 Task: Create in the project ArchTech in Backlog an issue 'Integrate a new offline mode feature into an existing mobile application to enhance user experience in low or no network connectivity situations', assign it to team member softage.2@softage.net and change the status to IN PROGRESS. Create in the project ArchTech in Backlog an issue 'Develop a new tool for automated testing of web application API correctness and performance', assign it to team member softage.3@softage.net and change the status to IN PROGRESS
Action: Mouse moved to (168, 52)
Screenshot: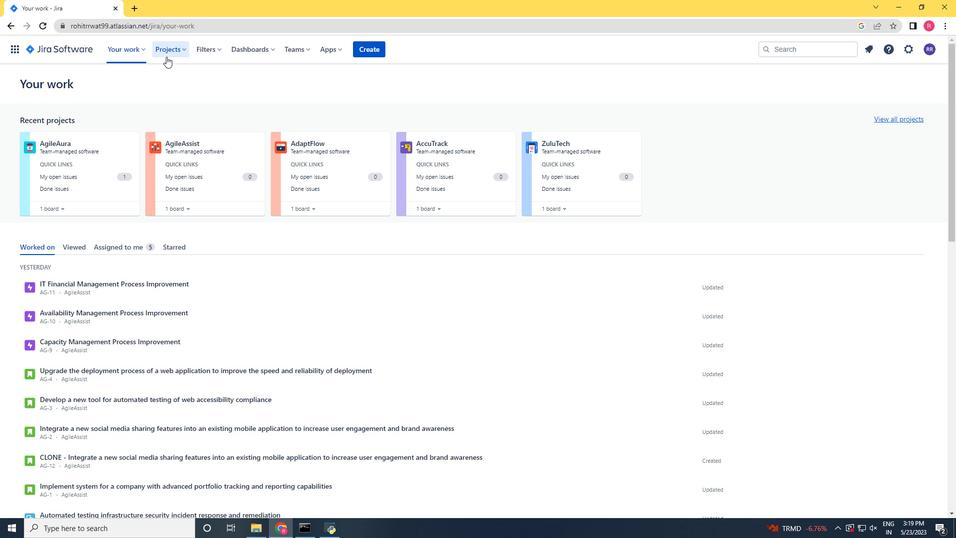 
Action: Mouse pressed left at (168, 52)
Screenshot: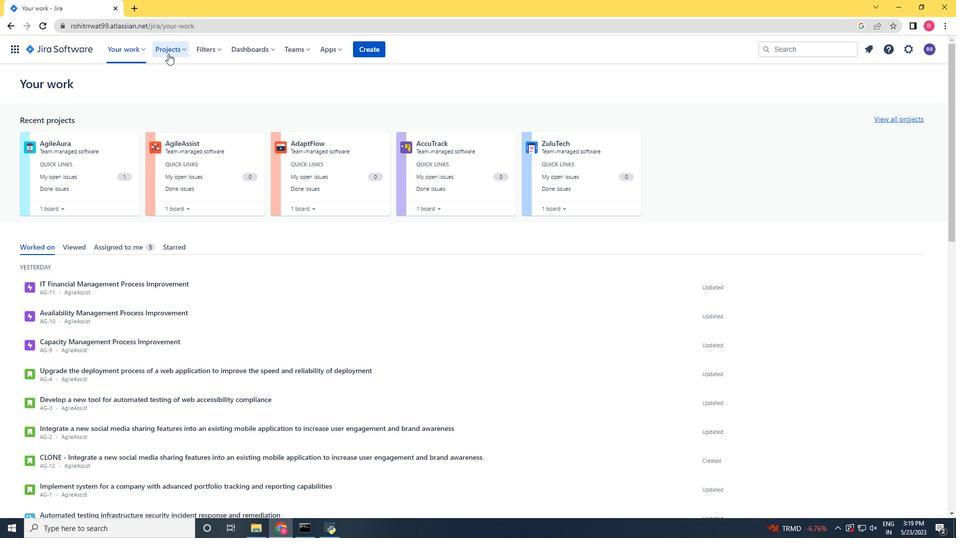 
Action: Mouse moved to (188, 102)
Screenshot: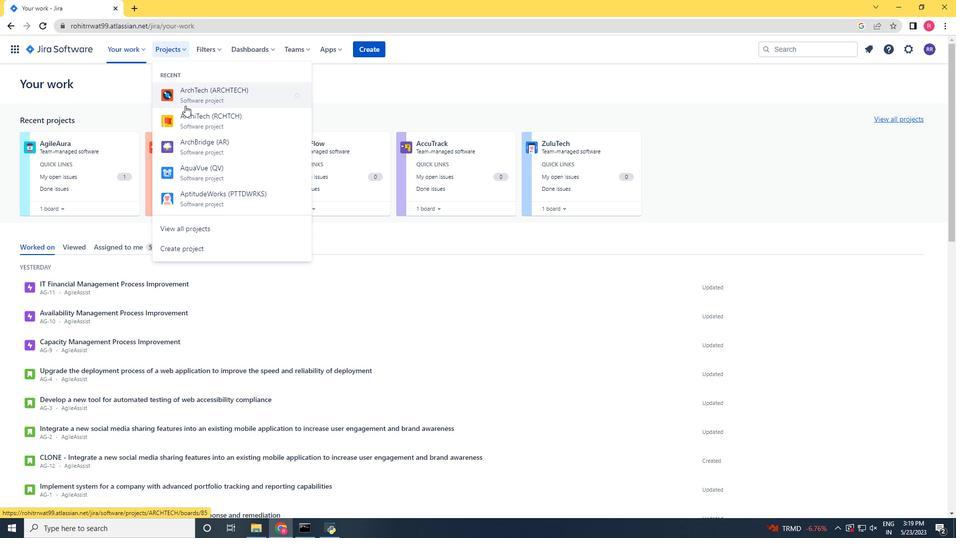 
Action: Mouse pressed left at (188, 102)
Screenshot: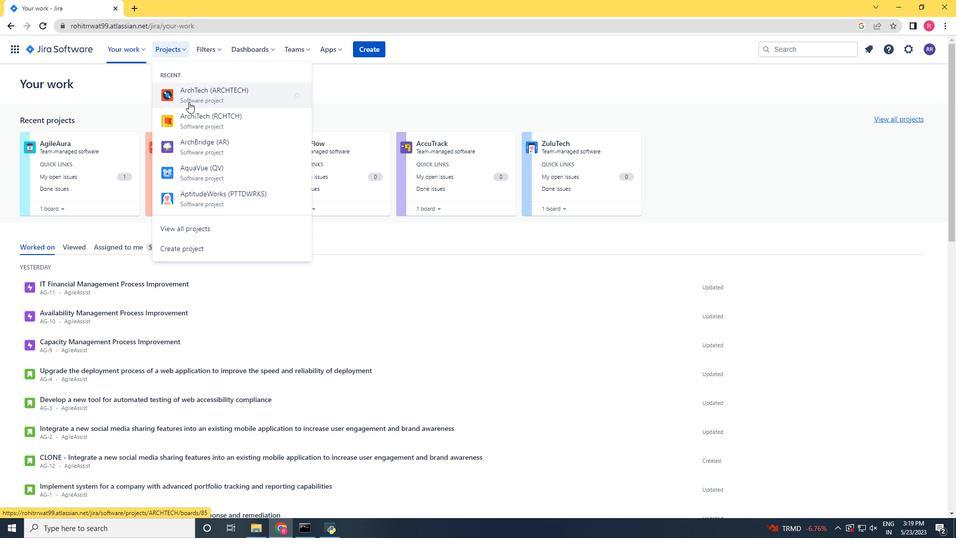 
Action: Mouse moved to (44, 148)
Screenshot: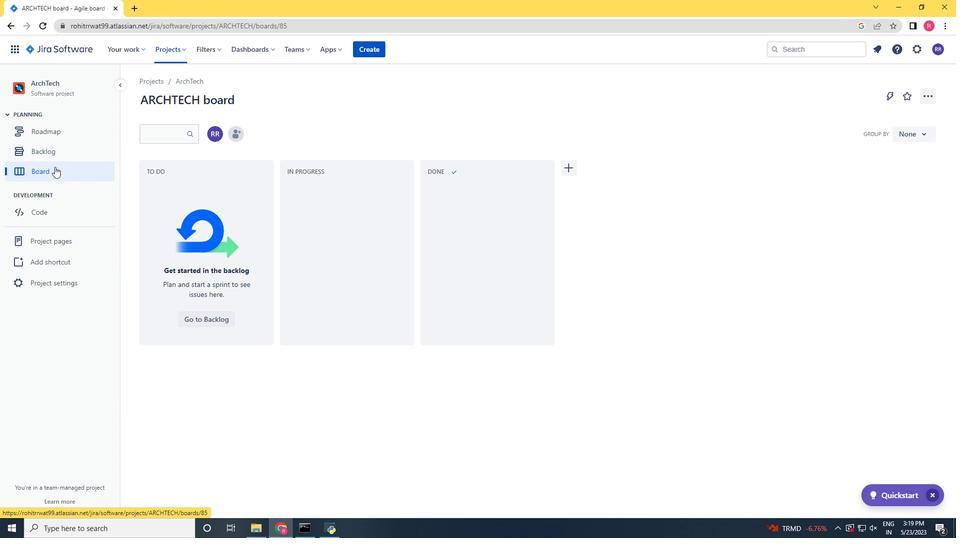 
Action: Mouse pressed left at (44, 148)
Screenshot: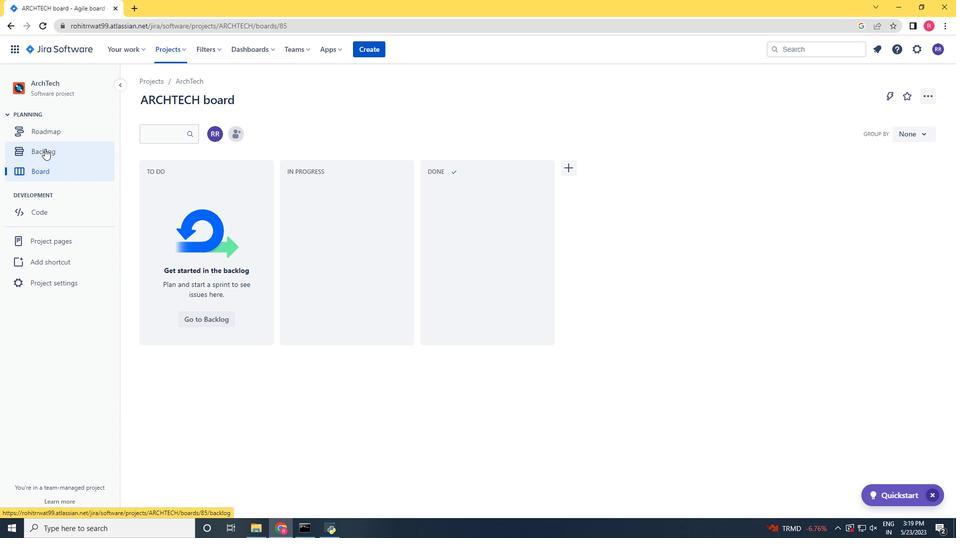 
Action: Mouse moved to (263, 156)
Screenshot: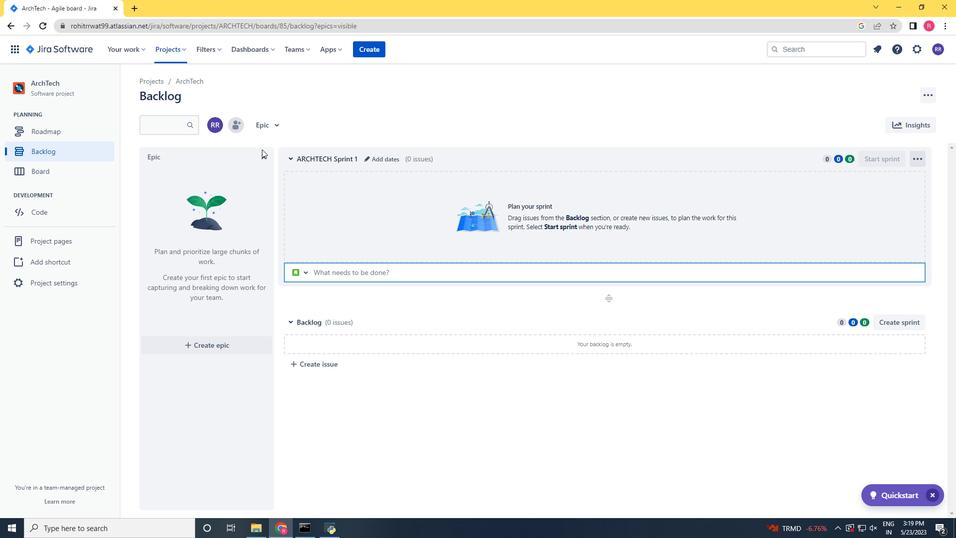 
Action: Mouse pressed left at (263, 156)
Screenshot: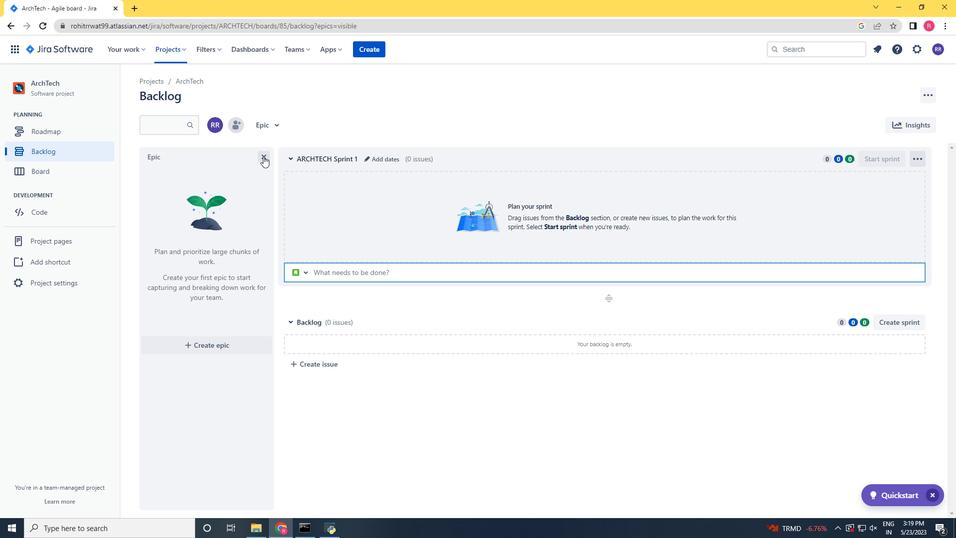 
Action: Mouse moved to (200, 361)
Screenshot: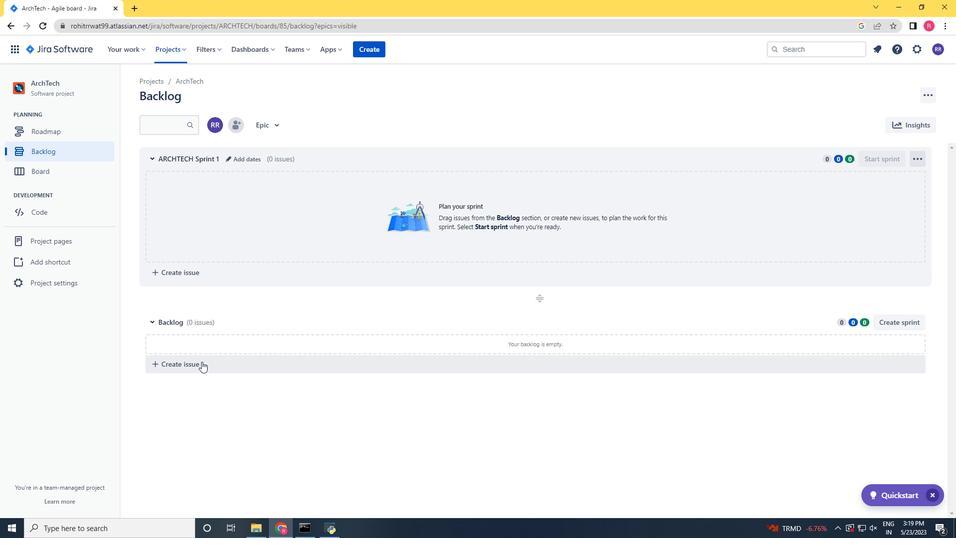 
Action: Mouse pressed left at (200, 361)
Screenshot: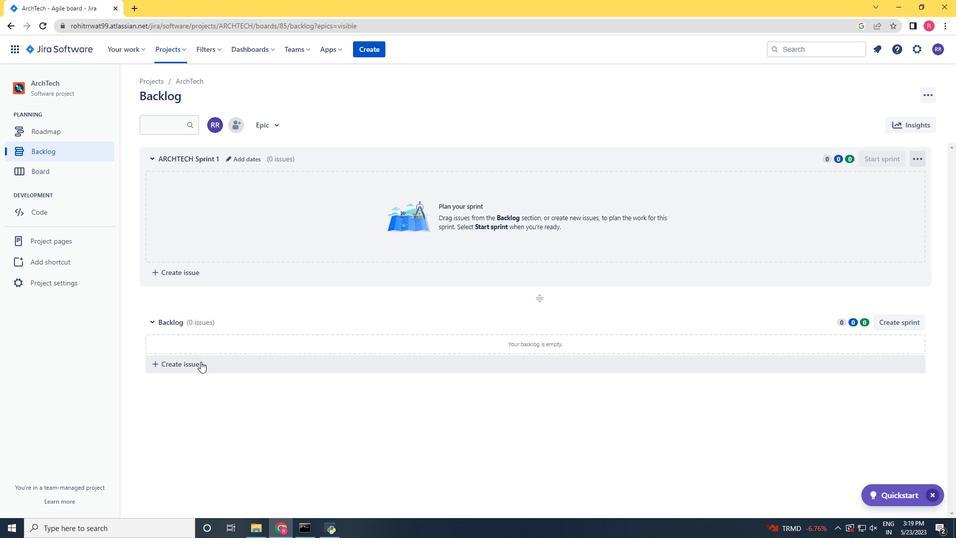 
Action: Mouse moved to (337, 208)
Screenshot: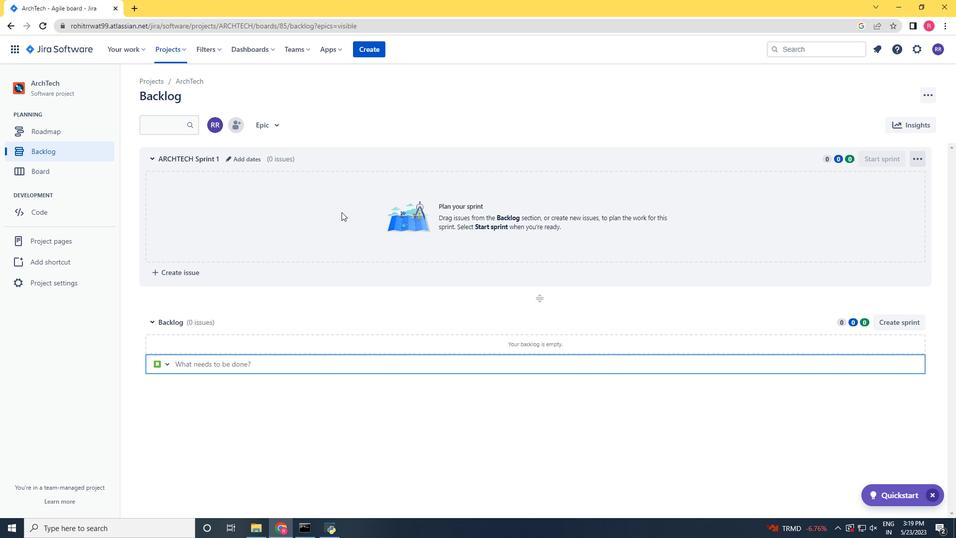 
Action: Key pressed <Key.shift_r>Integrate<Key.space>a<Key.space>ne<Key.space><Key.backspace>w<Key.space>offline<Key.space>mode<Key.space>feature<Key.space>into<Key.space>an<Key.space>existing<Key.space>mobile<Key.space>application<Key.space>to<Key.space>ehn<Key.backspace><Key.backspace>nhance<Key.space>user<Key.space>experience<Key.space>in<Key.space>low<Key.space>or<Key.space>no<Key.space>network<Key.space>connectivity<Key.space>situations<Key.enter>
Screenshot: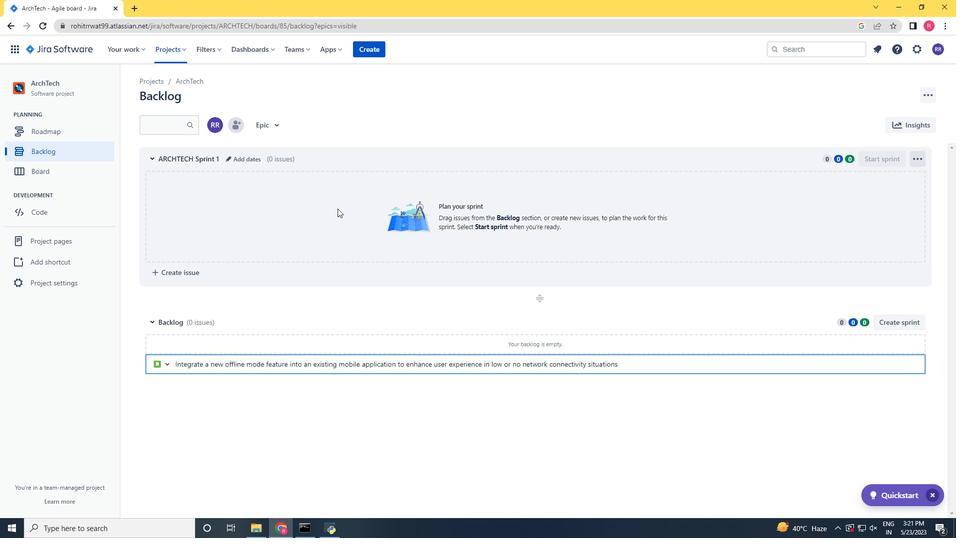 
Action: Mouse moved to (866, 345)
Screenshot: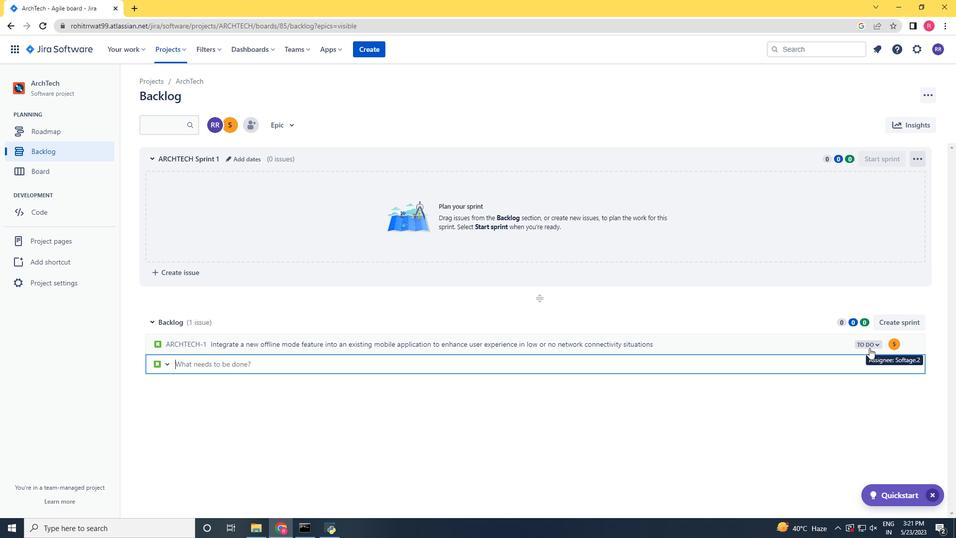 
Action: Mouse pressed left at (866, 345)
Screenshot: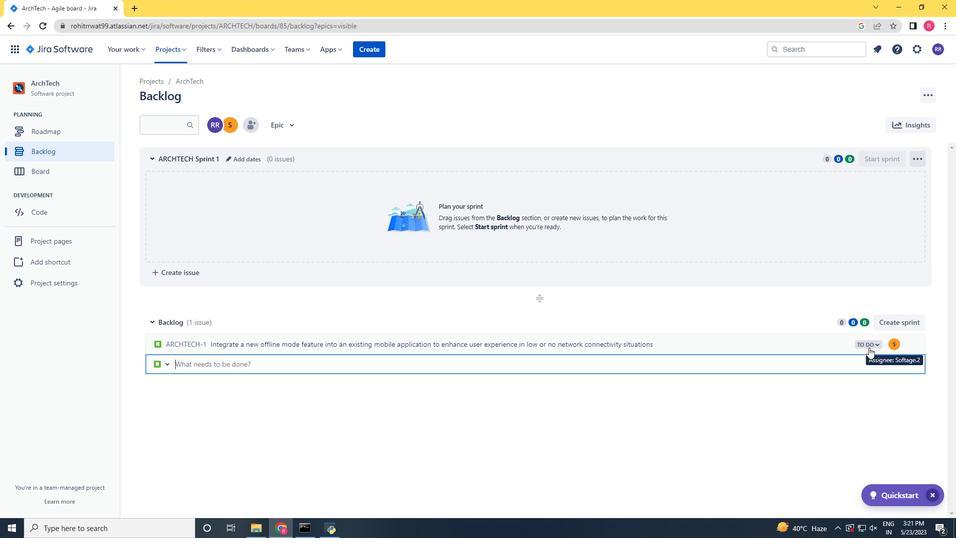 
Action: Mouse moved to (642, 341)
Screenshot: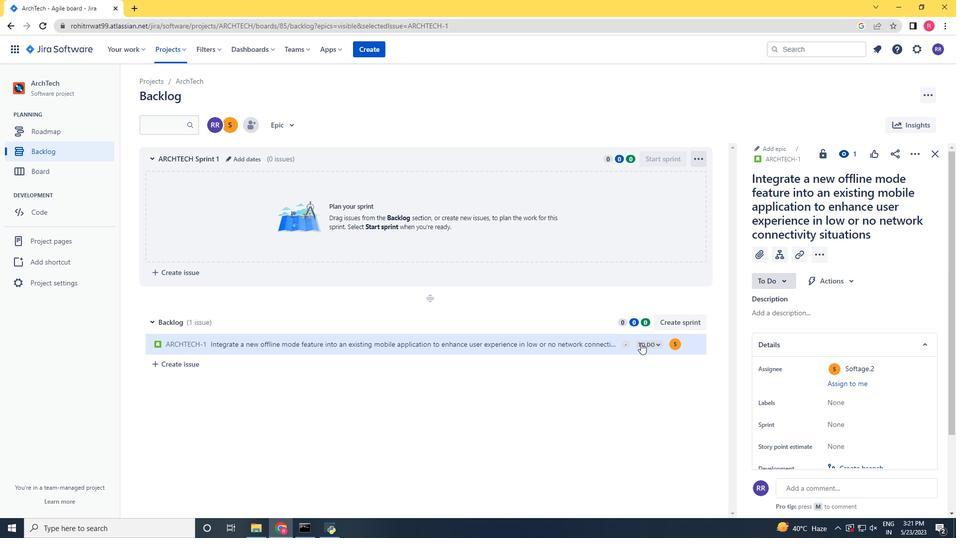 
Action: Mouse pressed left at (642, 341)
Screenshot: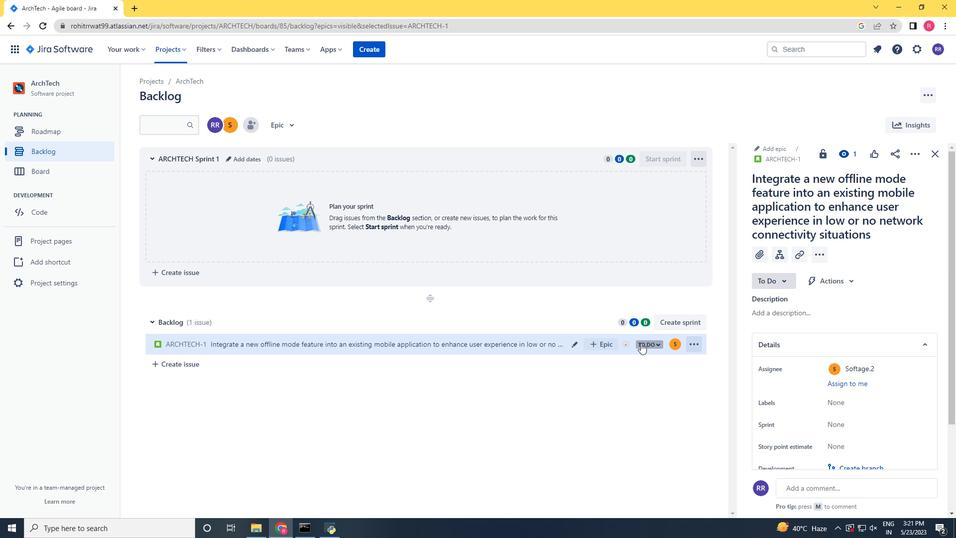 
Action: Mouse moved to (657, 365)
Screenshot: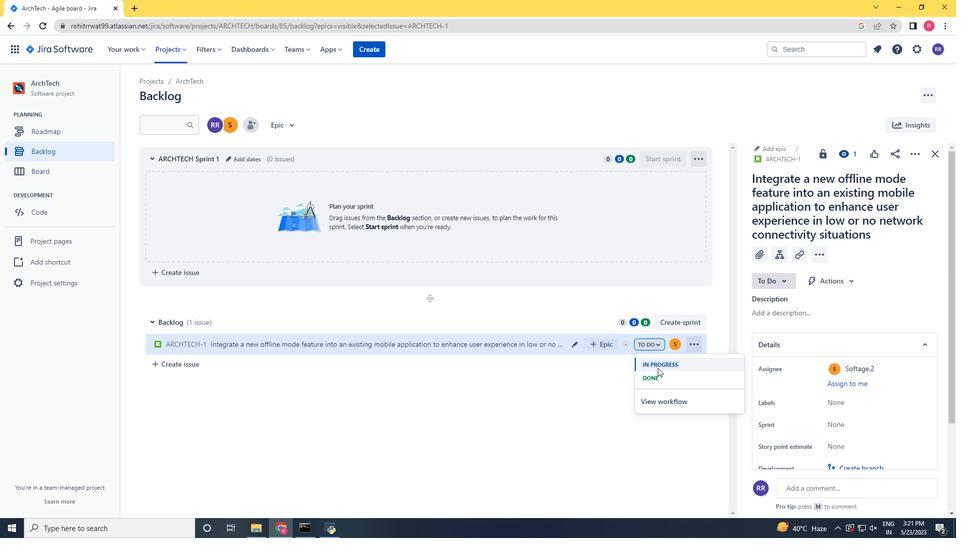 
Action: Mouse pressed left at (657, 365)
Screenshot: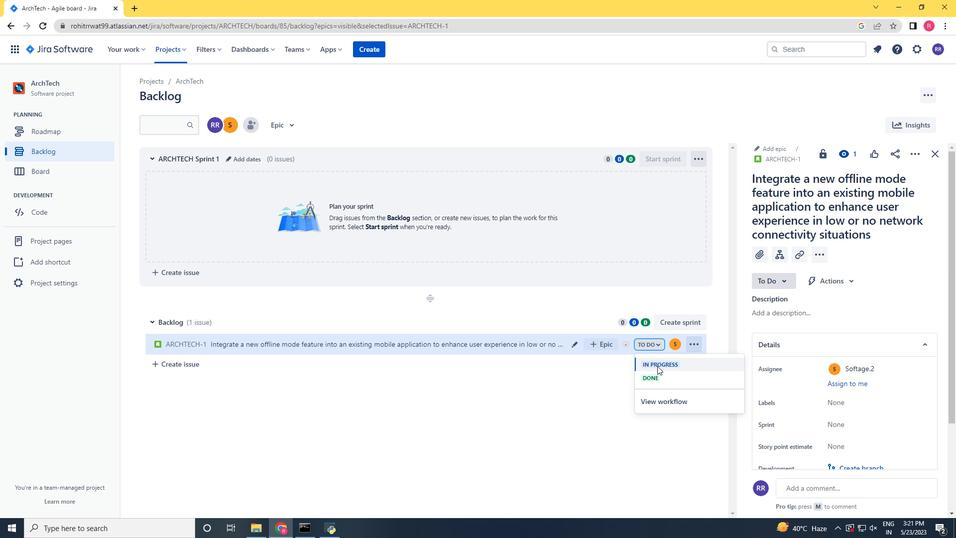 
Action: Mouse moved to (938, 157)
Screenshot: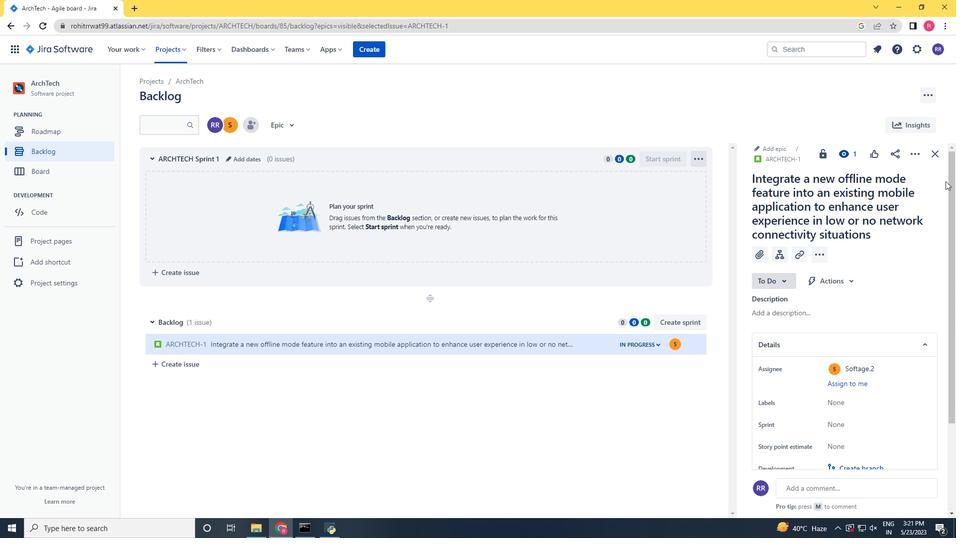 
Action: Mouse pressed left at (938, 157)
Screenshot: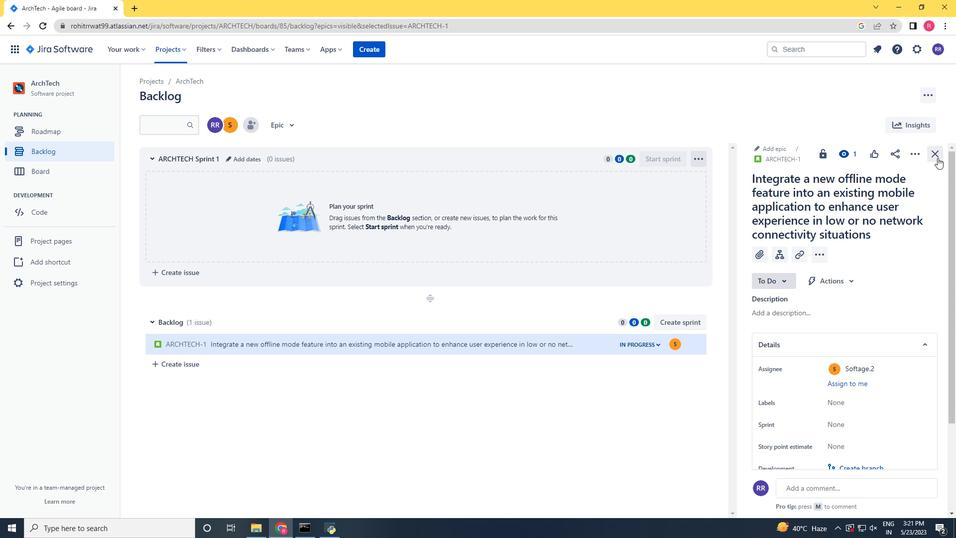 
Action: Mouse moved to (185, 362)
Screenshot: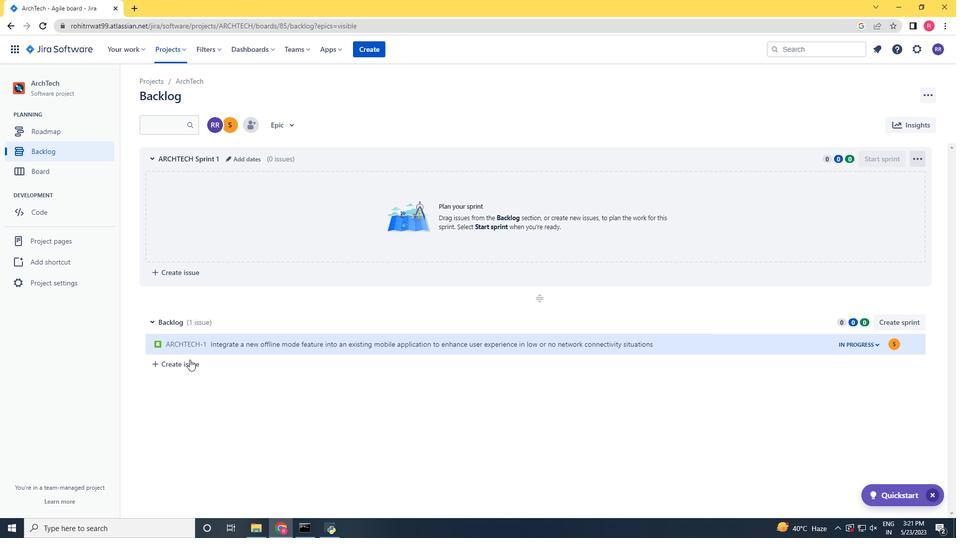 
Action: Mouse pressed left at (185, 362)
Screenshot: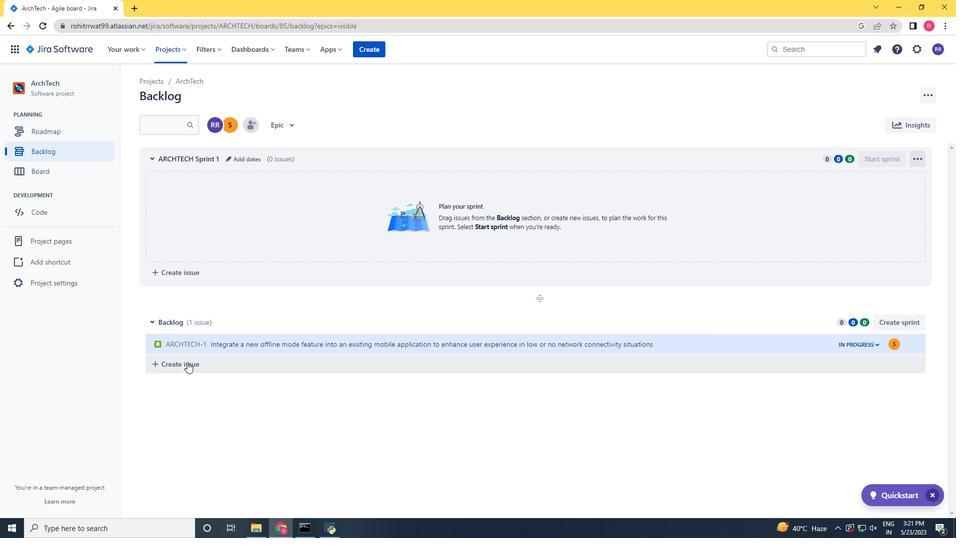 
Action: Mouse moved to (736, 266)
Screenshot: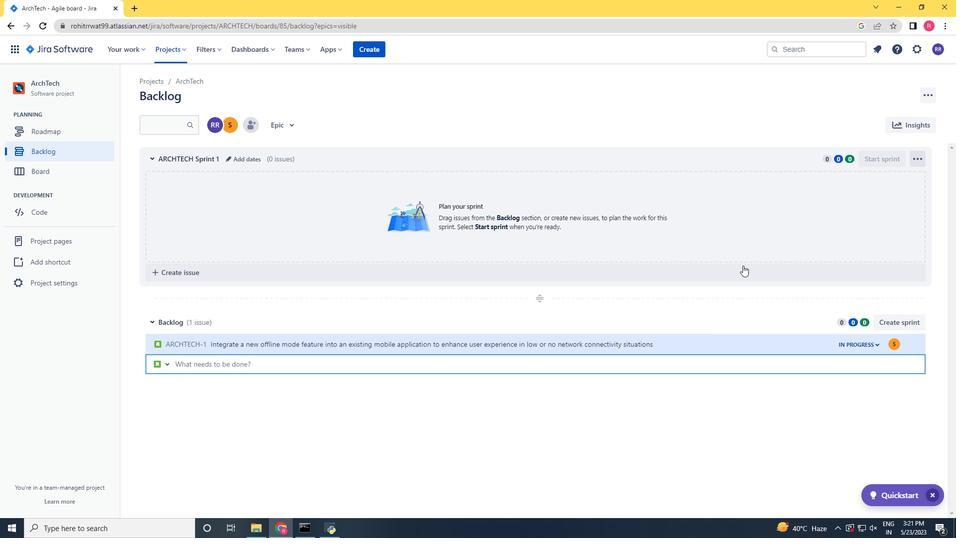 
Action: Key pressed <Key.shift>Develop<Key.space>a<Key.space>new<Key.space>tool<Key.space>for<Key.space>automated<Key.space>testing<Key.space>of<Key.space>web<Key.space>application<Key.space><Key.shift><Key.shift><Key.shift><Key.shift><Key.shift>API<Key.space>correctness<Key.space>and<Key.space>performance<Key.enter>
Screenshot: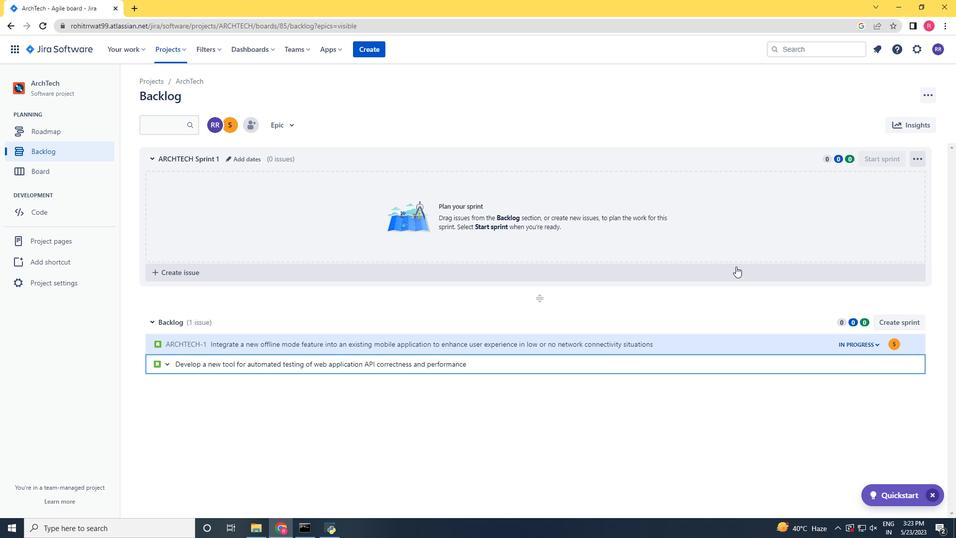 
Action: Mouse moved to (895, 366)
Screenshot: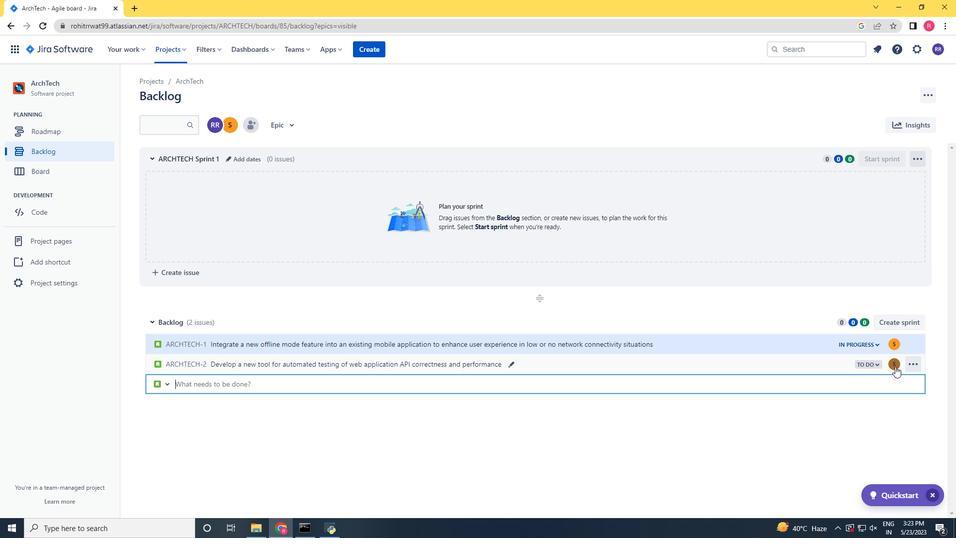
Action: Mouse pressed left at (895, 366)
Screenshot: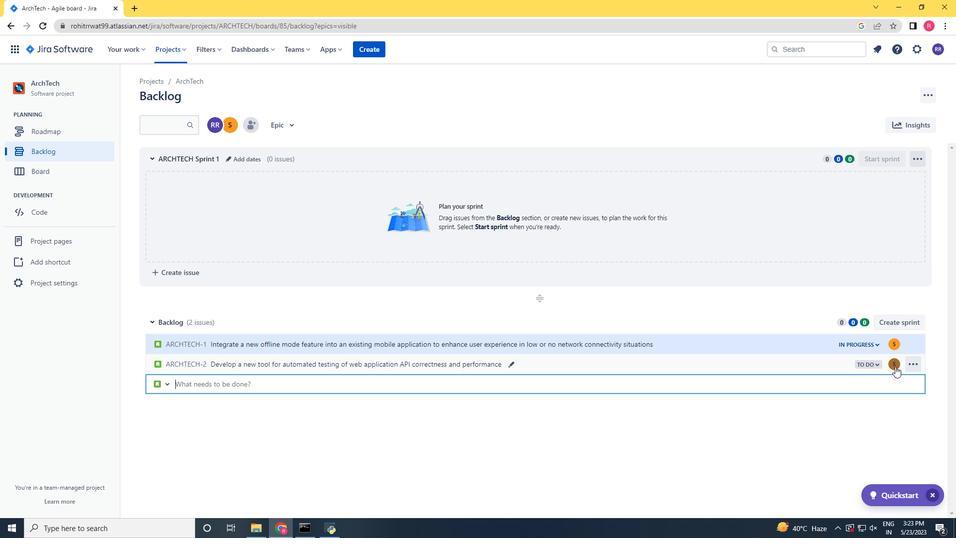 
Action: Key pressed softage.3<Key.shift><Key.shift><Key.shift><Key.shift><Key.shift><Key.shift>@softage.net
Screenshot: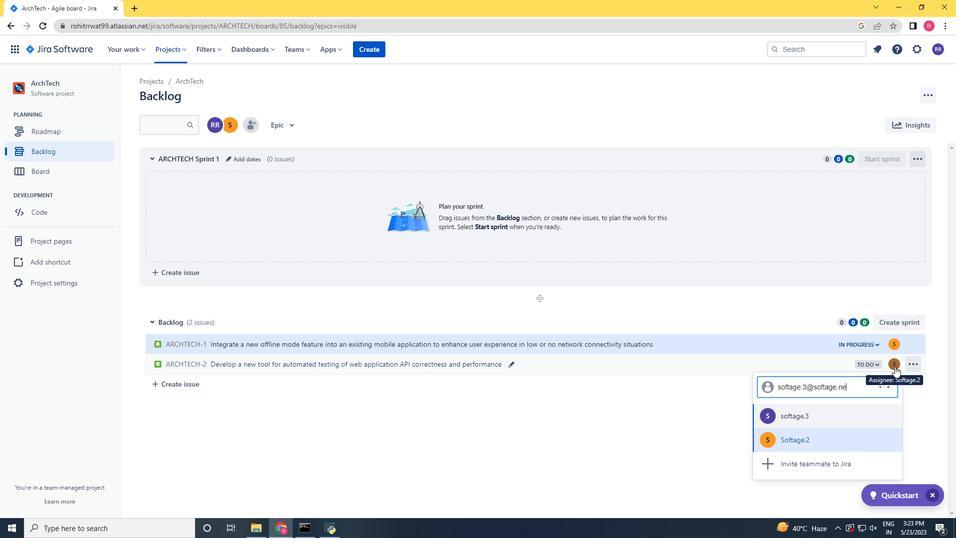 
Action: Mouse moved to (816, 409)
Screenshot: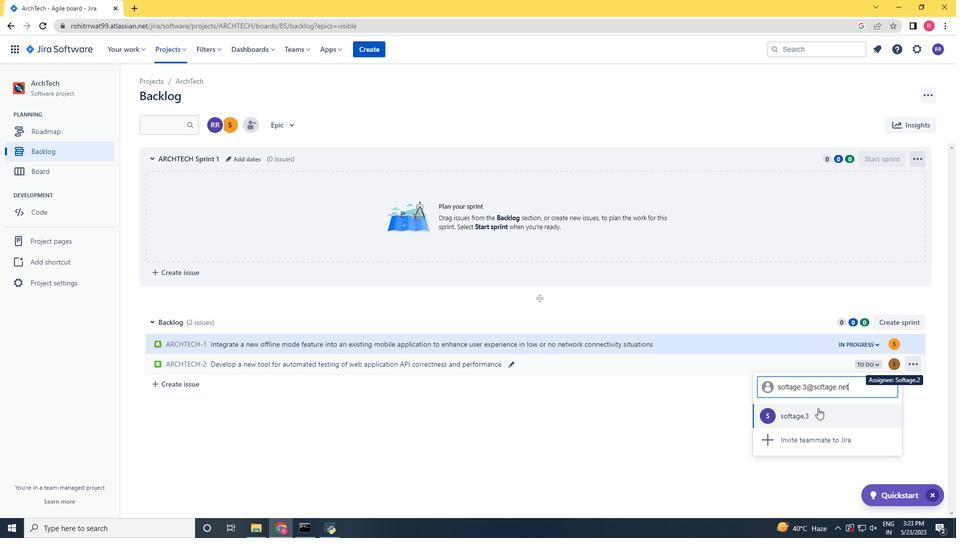
Action: Mouse pressed left at (816, 409)
Screenshot: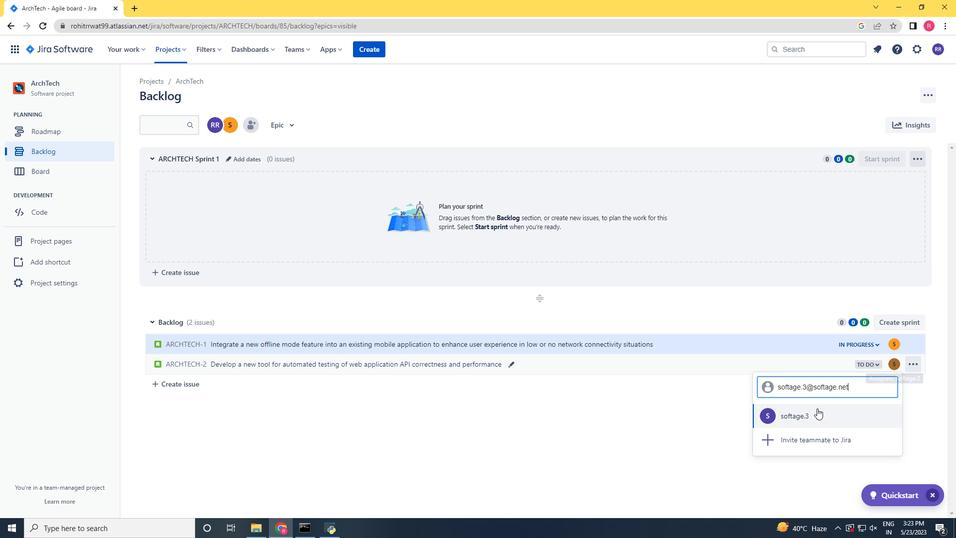 
Action: Mouse moved to (861, 367)
Screenshot: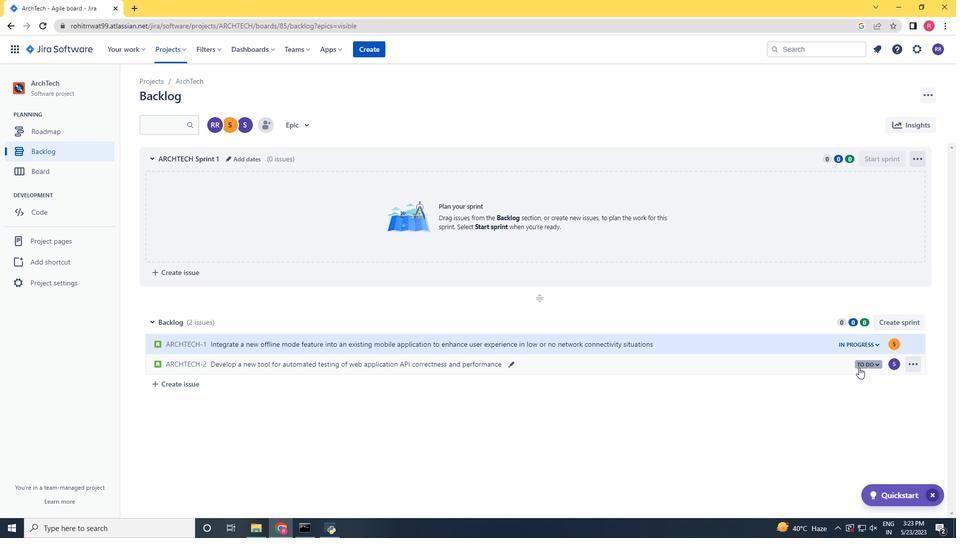 
Action: Mouse pressed left at (861, 367)
Screenshot: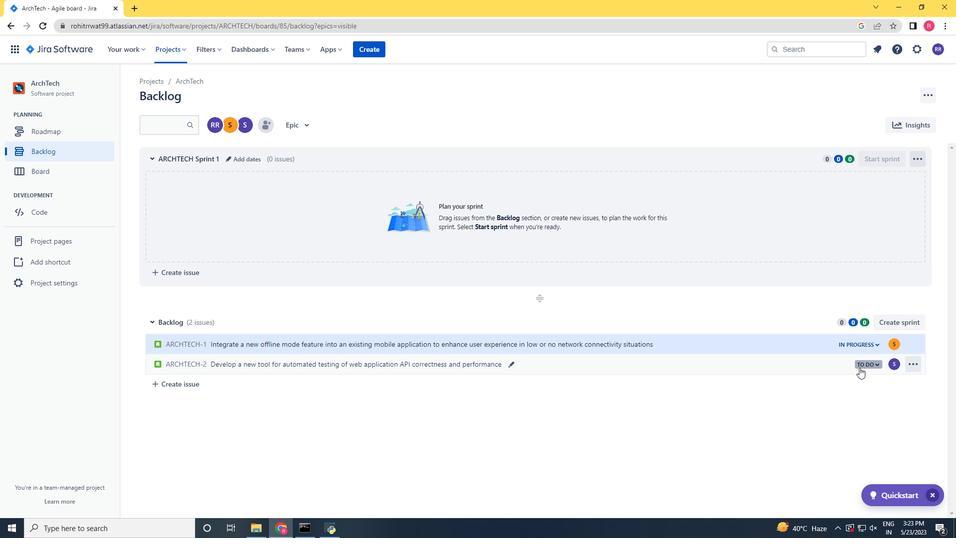 
Action: Mouse moved to (804, 388)
Screenshot: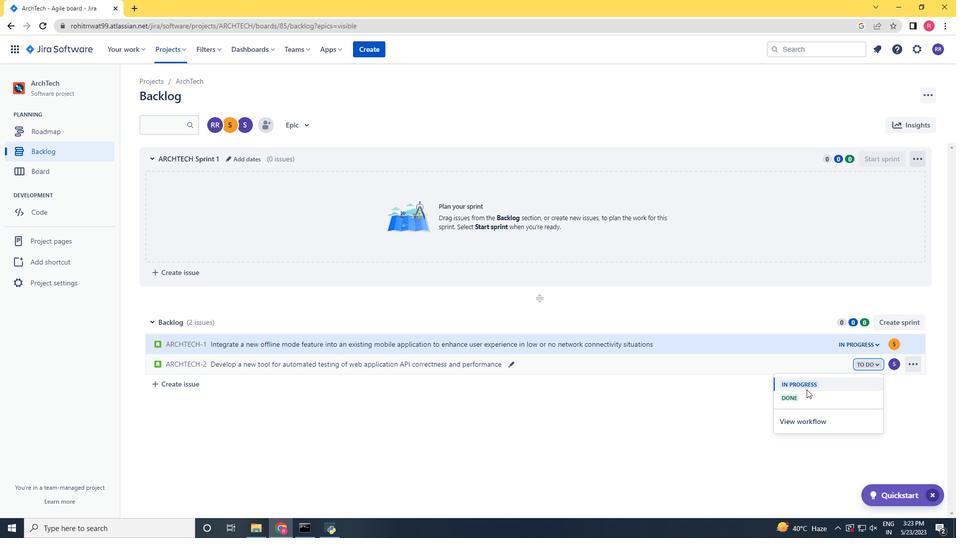 
Action: Mouse pressed left at (804, 388)
Screenshot: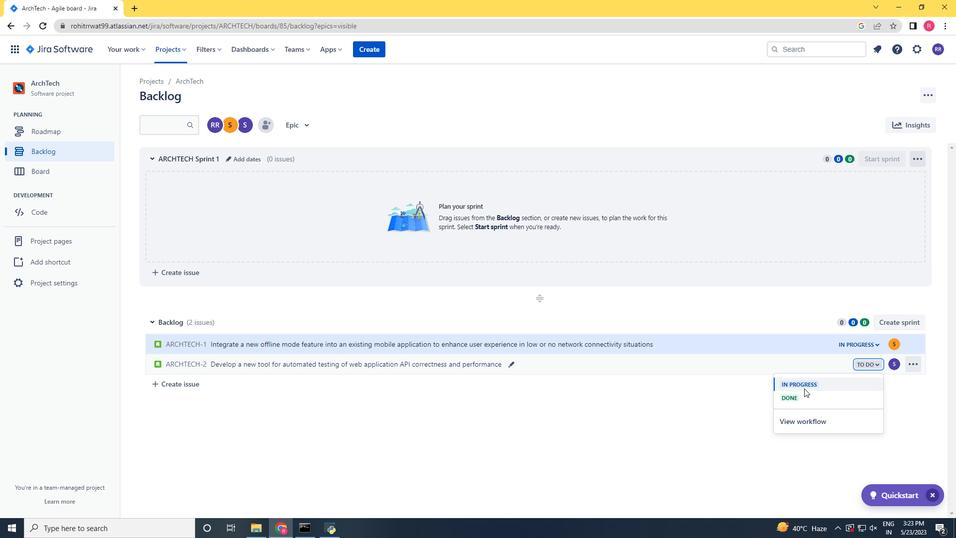 
Action: Mouse moved to (219, 305)
Screenshot: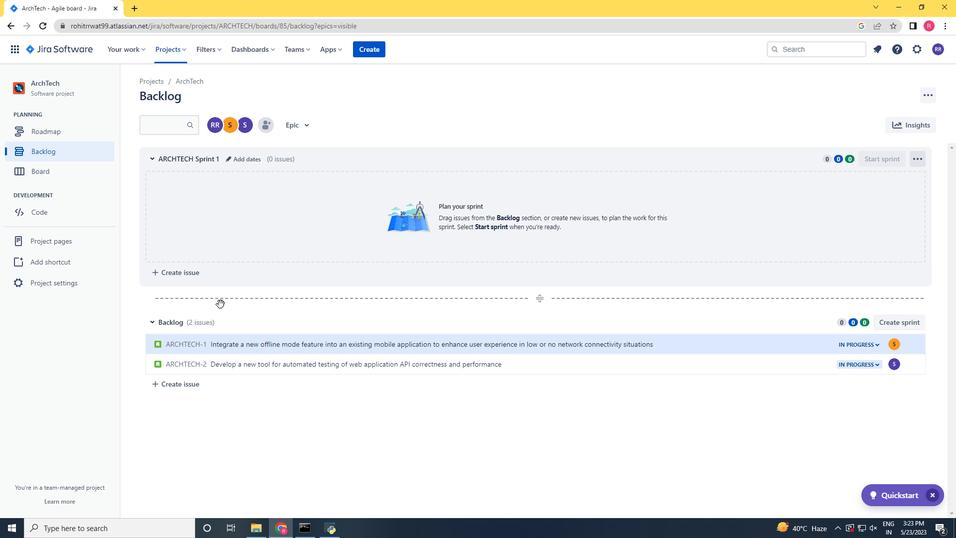 
